 Task: Create a due date automation trigger when advanced on, on the monday of the week before a card is due add fields without custom field "Resume" cleared at 11:00 AM.
Action: Mouse moved to (803, 248)
Screenshot: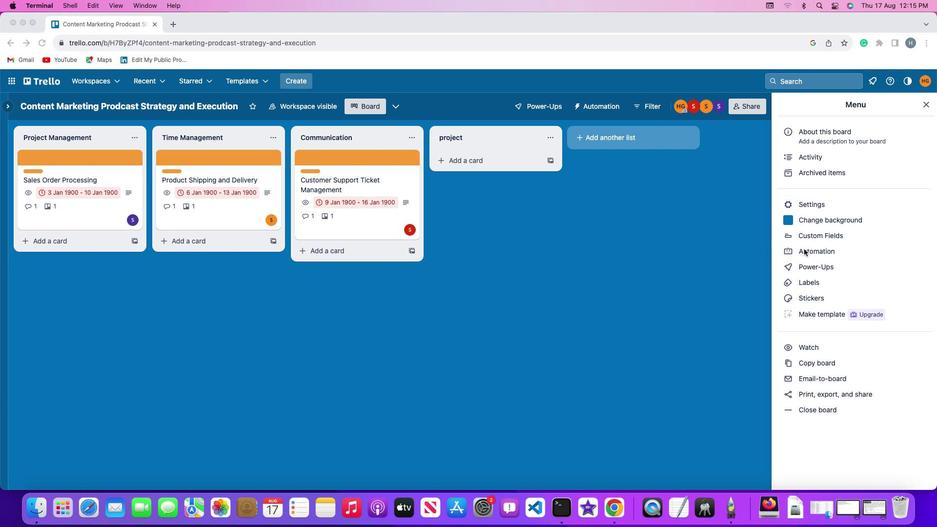 
Action: Mouse pressed left at (803, 248)
Screenshot: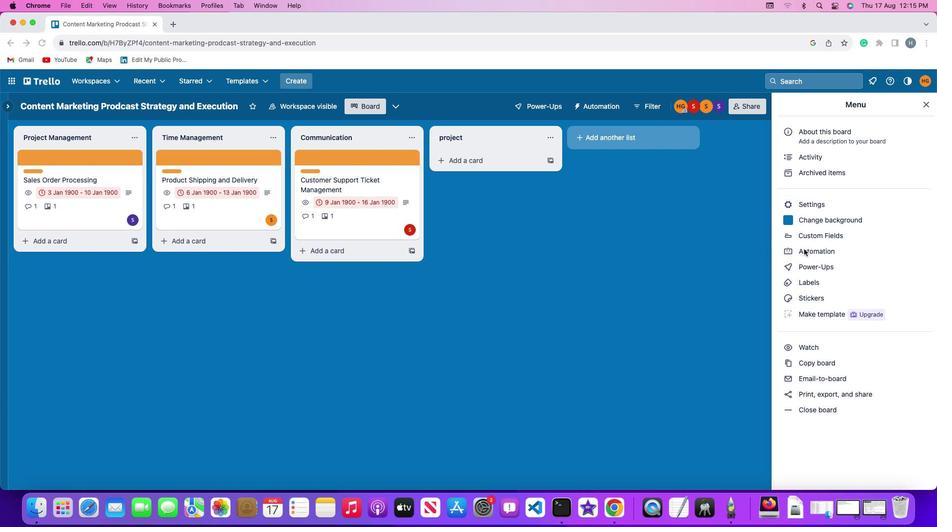 
Action: Mouse pressed left at (803, 248)
Screenshot: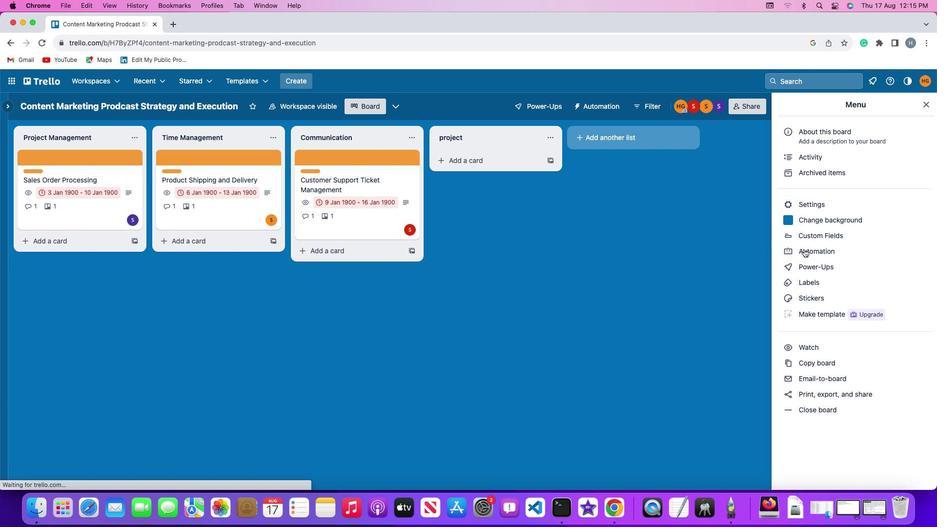 
Action: Mouse moved to (55, 228)
Screenshot: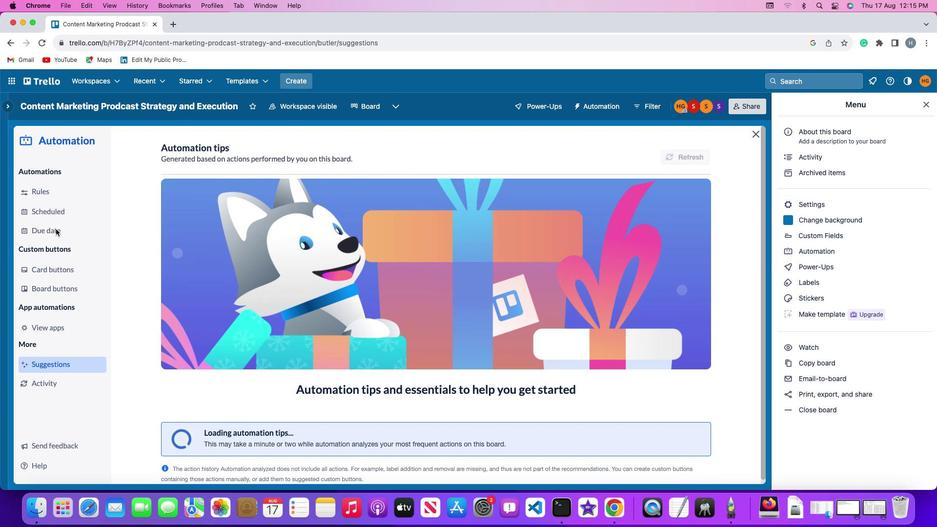 
Action: Mouse pressed left at (55, 228)
Screenshot: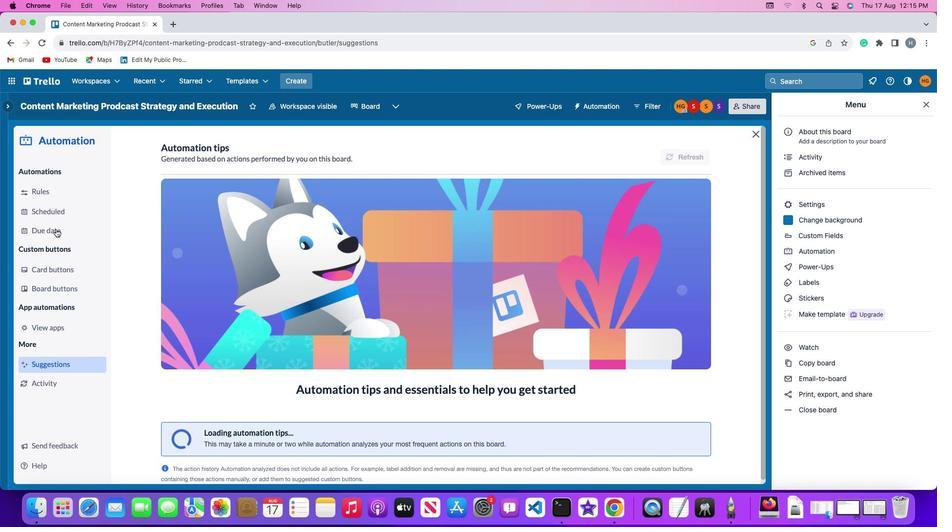 
Action: Mouse moved to (660, 145)
Screenshot: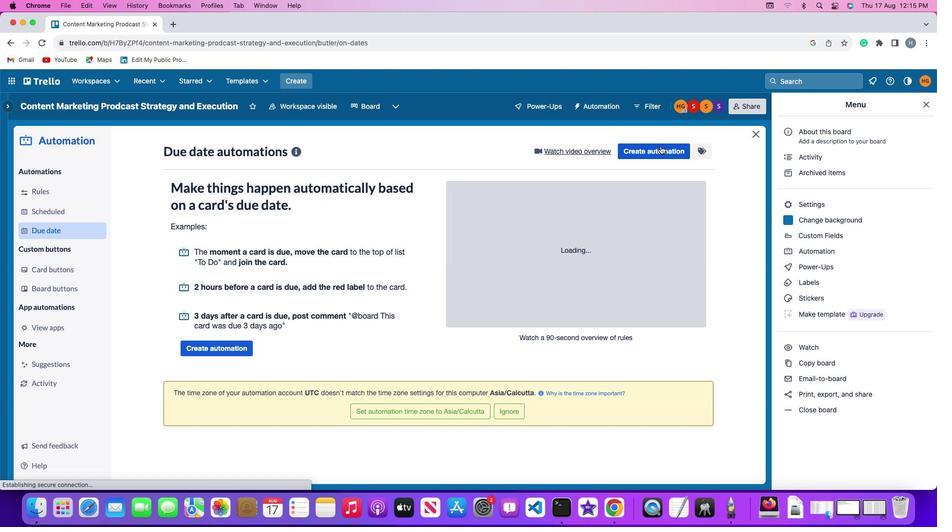 
Action: Mouse pressed left at (660, 145)
Screenshot: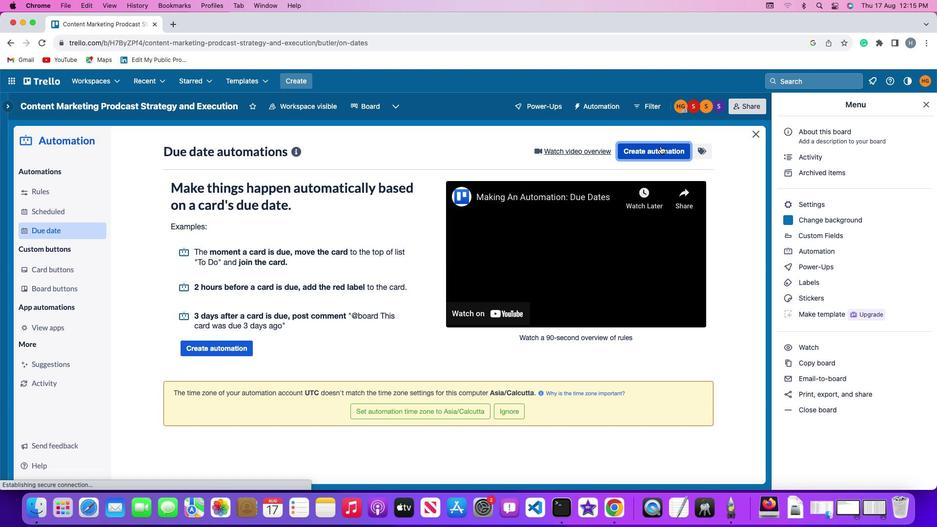 
Action: Mouse moved to (184, 244)
Screenshot: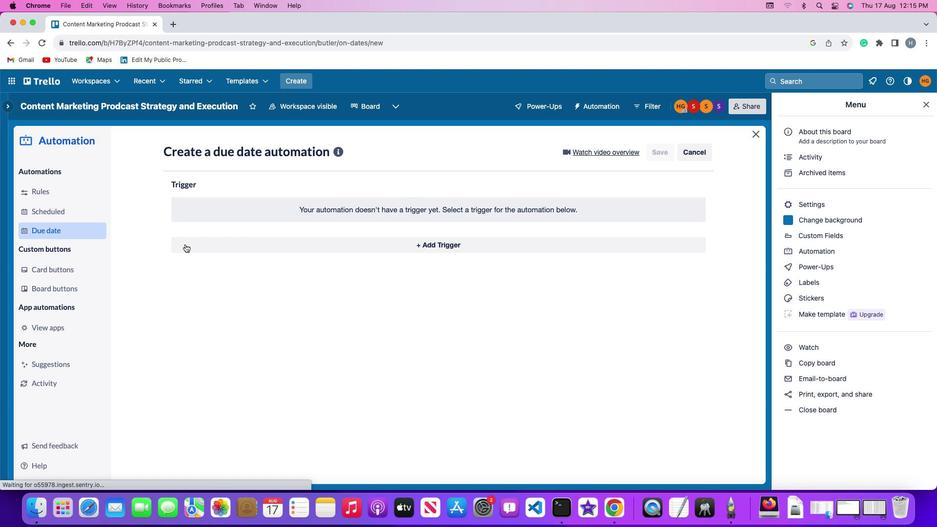 
Action: Mouse pressed left at (184, 244)
Screenshot: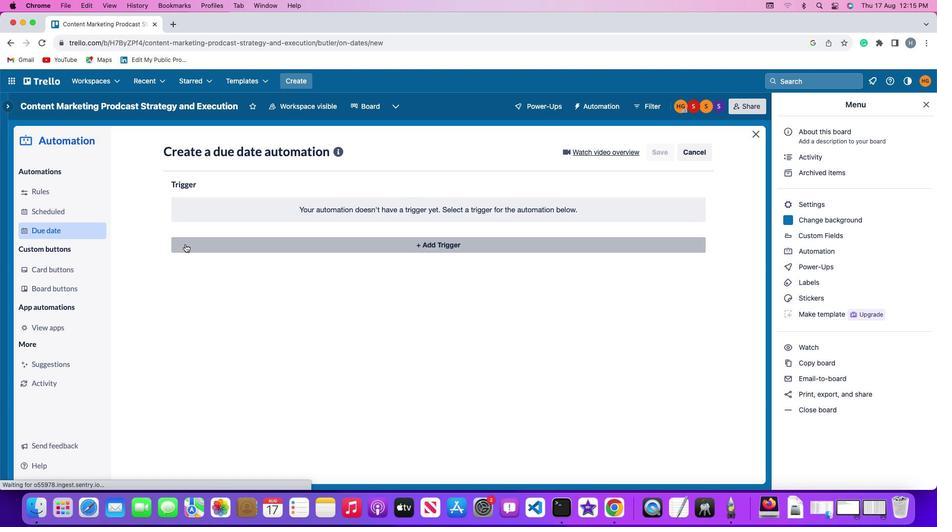 
Action: Mouse moved to (214, 422)
Screenshot: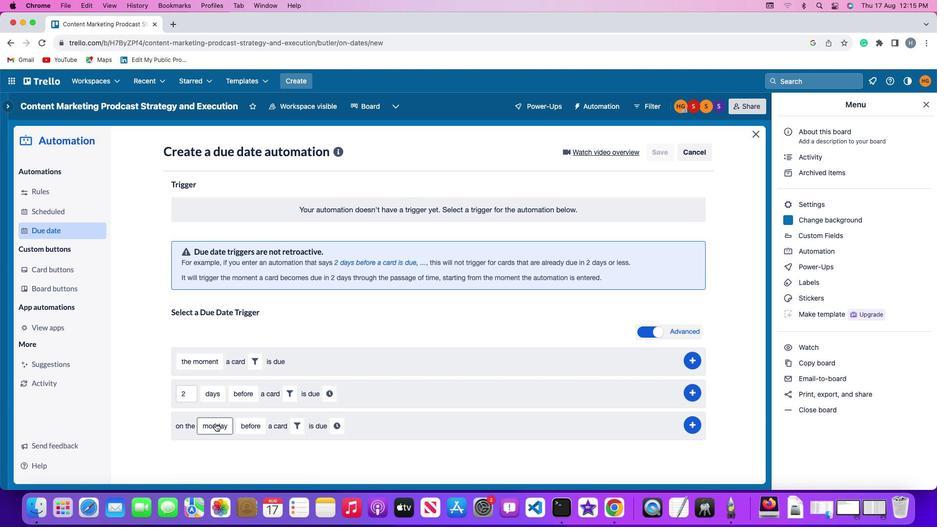 
Action: Mouse pressed left at (214, 422)
Screenshot: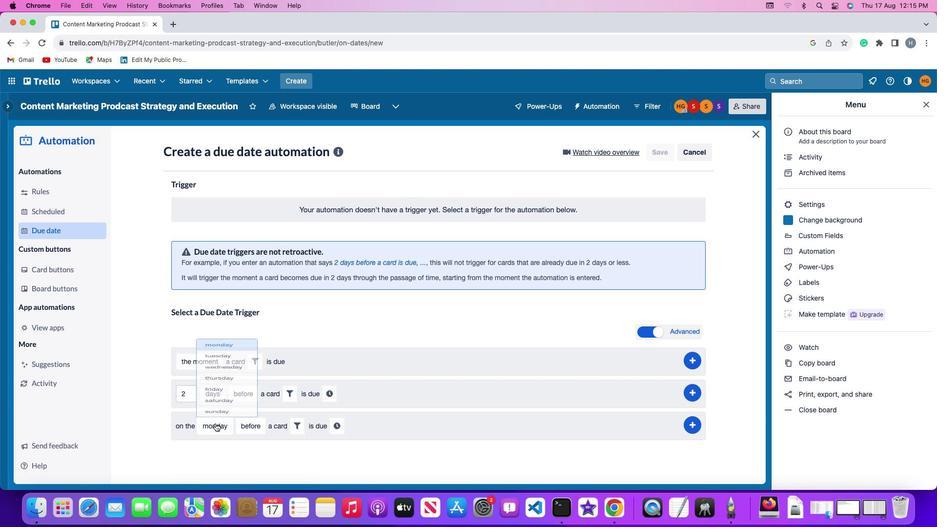 
Action: Mouse moved to (227, 290)
Screenshot: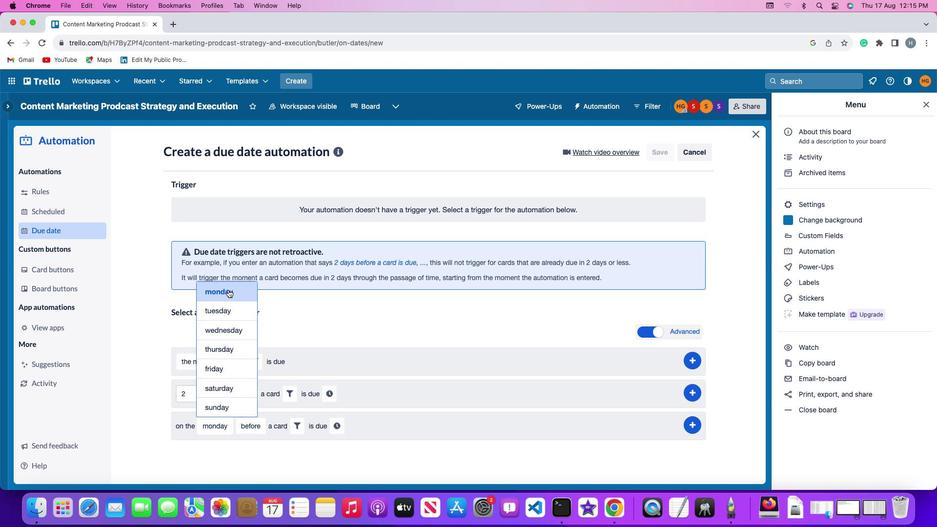 
Action: Mouse pressed left at (227, 290)
Screenshot: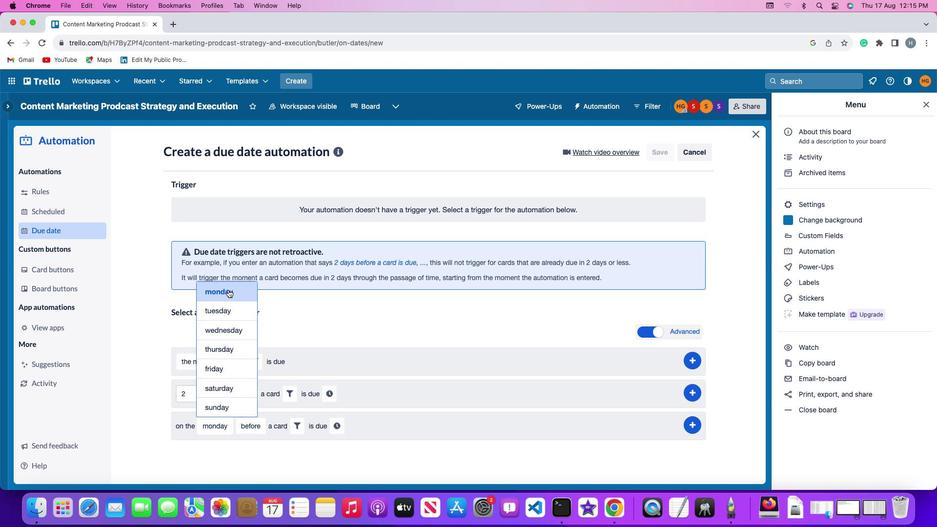 
Action: Mouse moved to (246, 429)
Screenshot: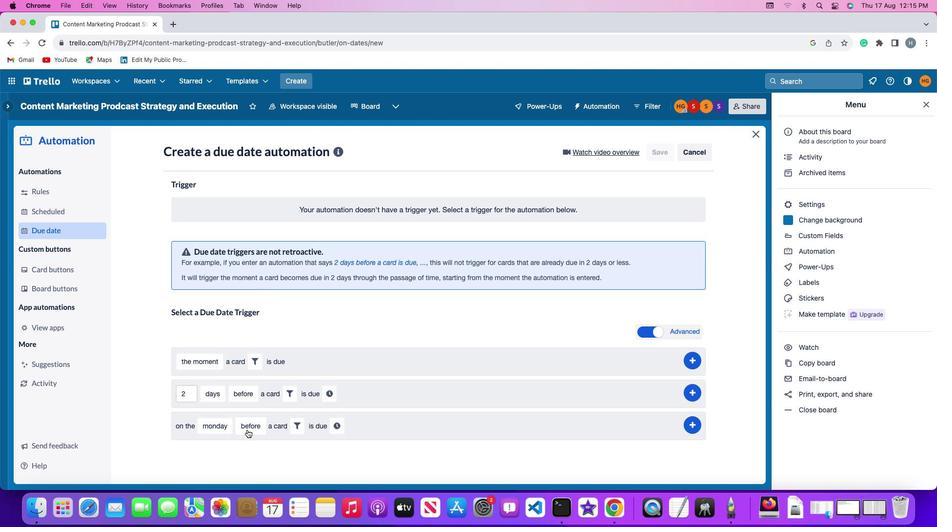 
Action: Mouse pressed left at (246, 429)
Screenshot: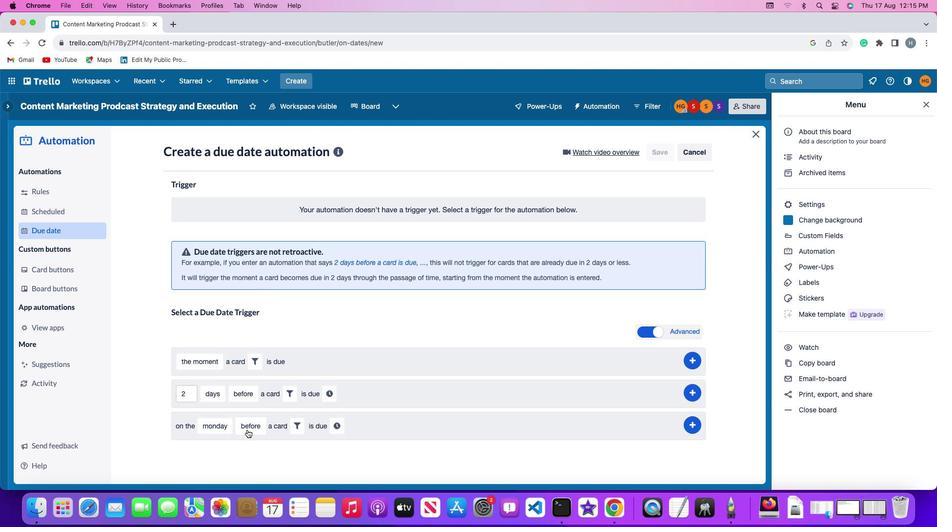 
Action: Mouse moved to (259, 404)
Screenshot: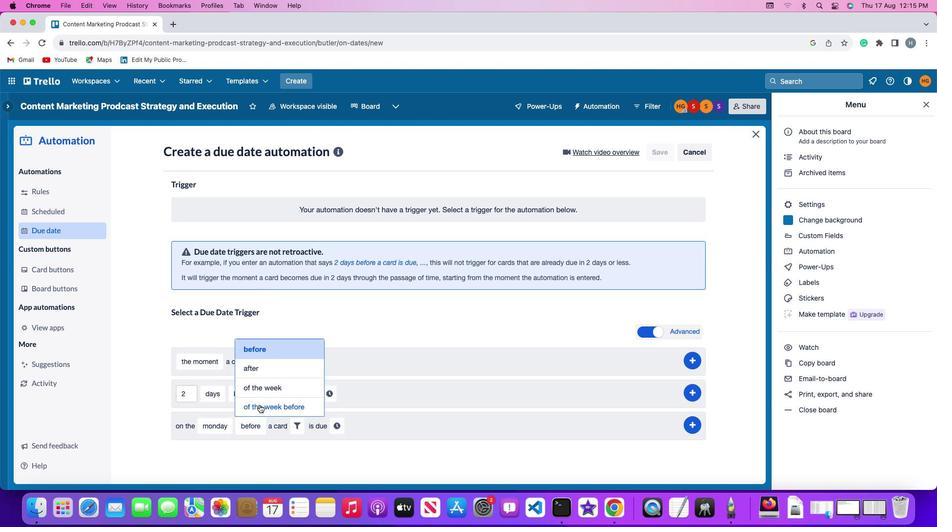 
Action: Mouse pressed left at (259, 404)
Screenshot: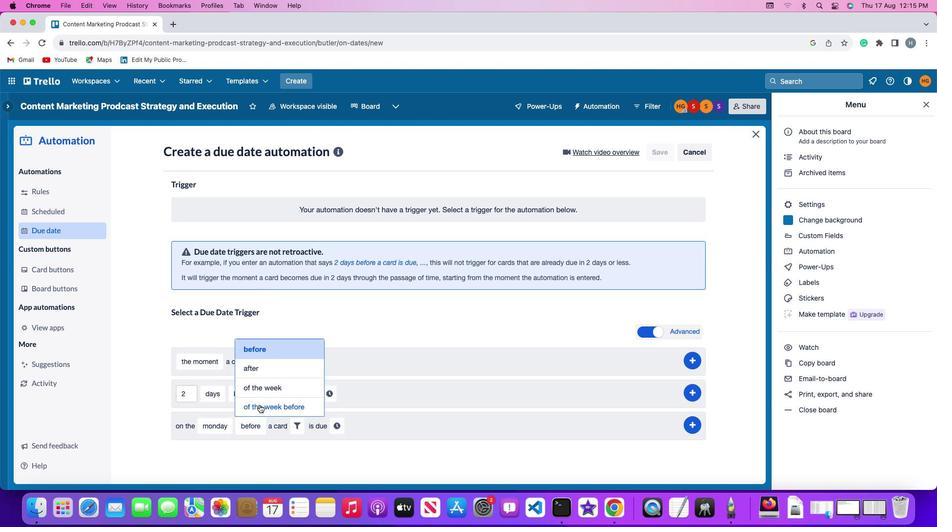 
Action: Mouse moved to (329, 424)
Screenshot: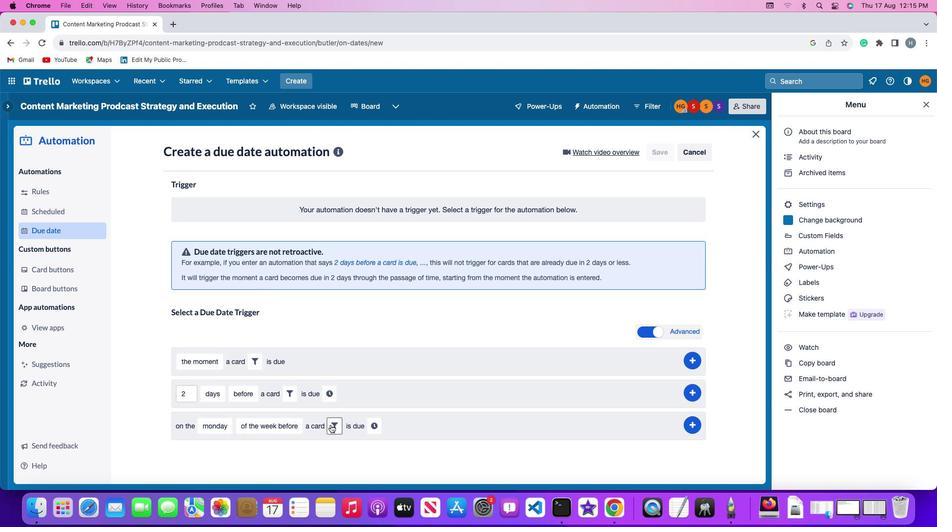 
Action: Mouse pressed left at (329, 424)
Screenshot: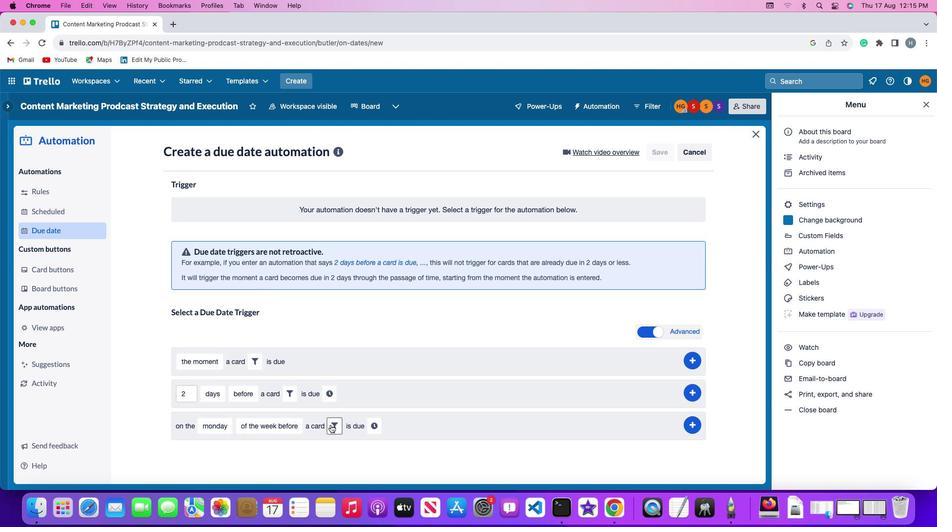 
Action: Mouse moved to (494, 451)
Screenshot: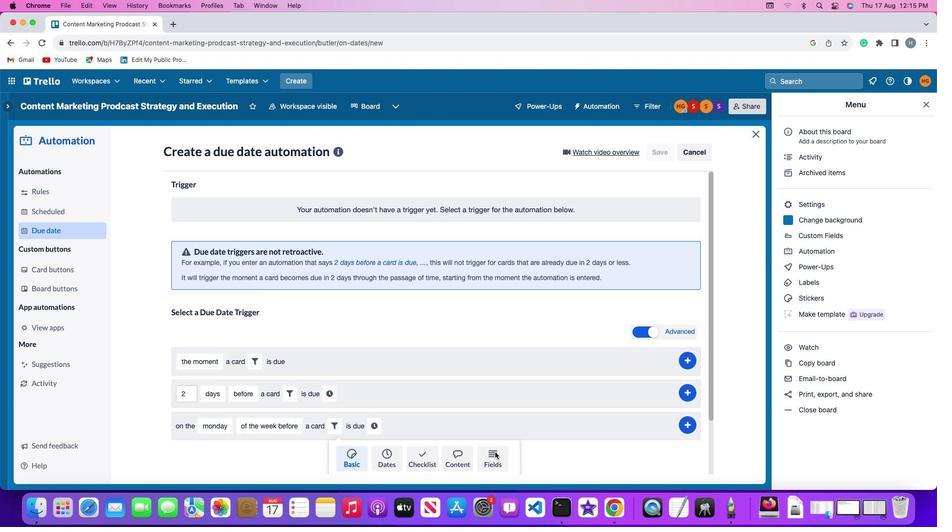 
Action: Mouse pressed left at (494, 451)
Screenshot: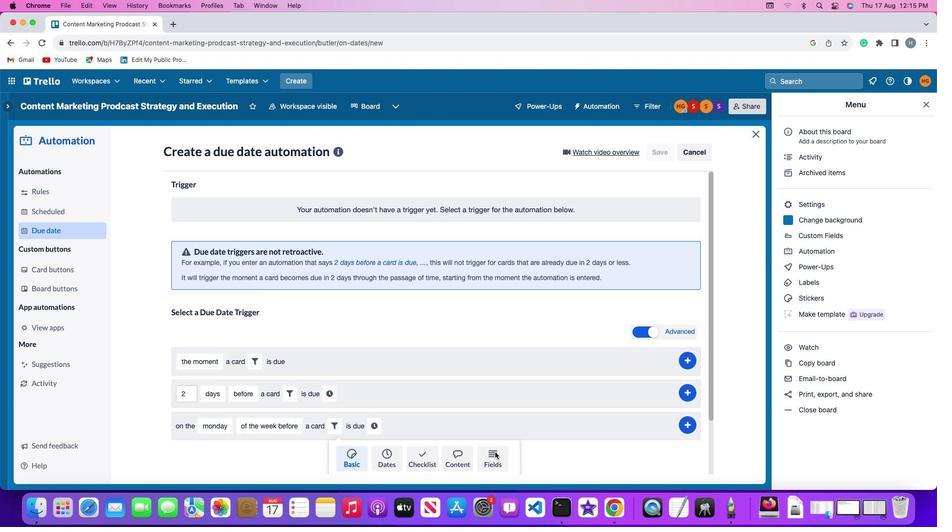 
Action: Mouse moved to (275, 443)
Screenshot: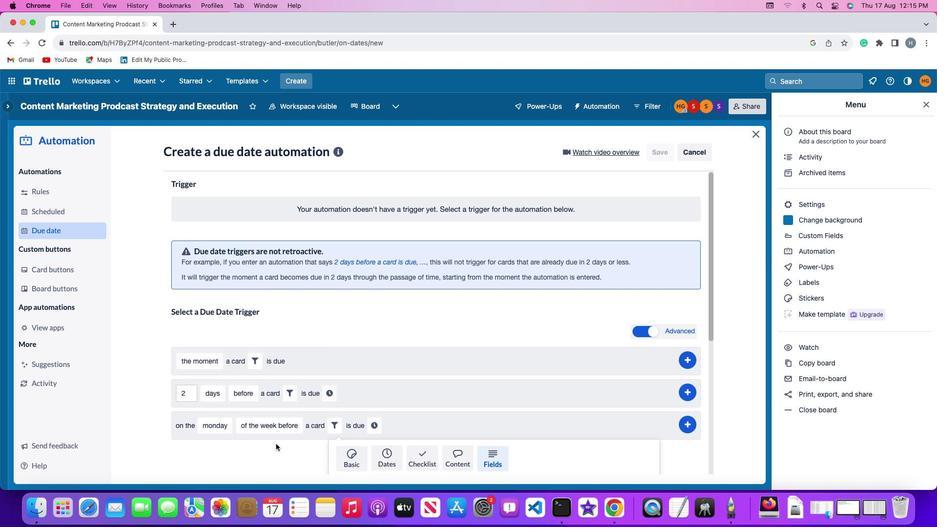
Action: Mouse scrolled (275, 443) with delta (0, 0)
Screenshot: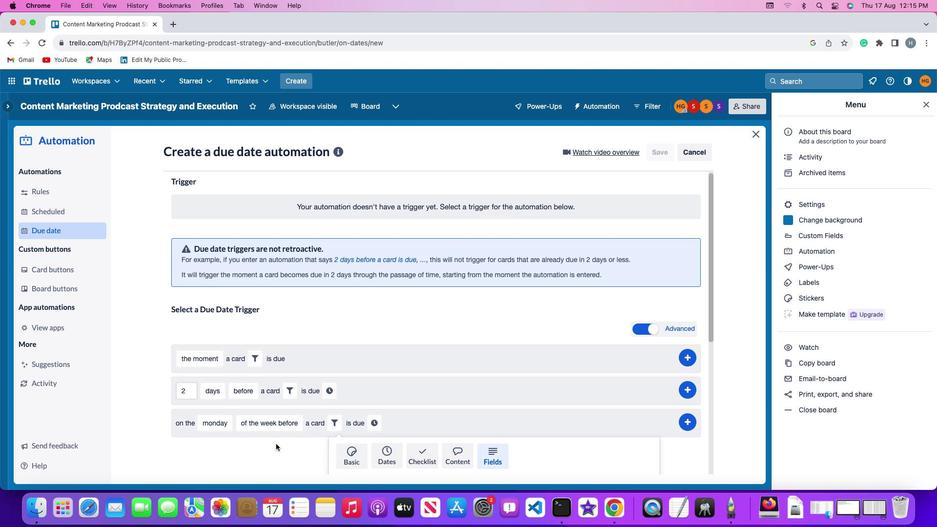 
Action: Mouse scrolled (275, 443) with delta (0, 0)
Screenshot: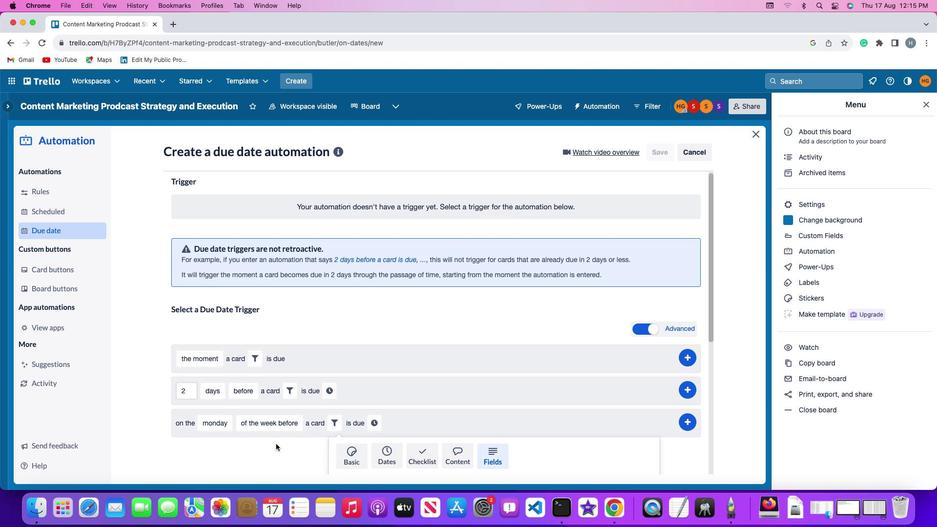 
Action: Mouse scrolled (275, 443) with delta (0, 0)
Screenshot: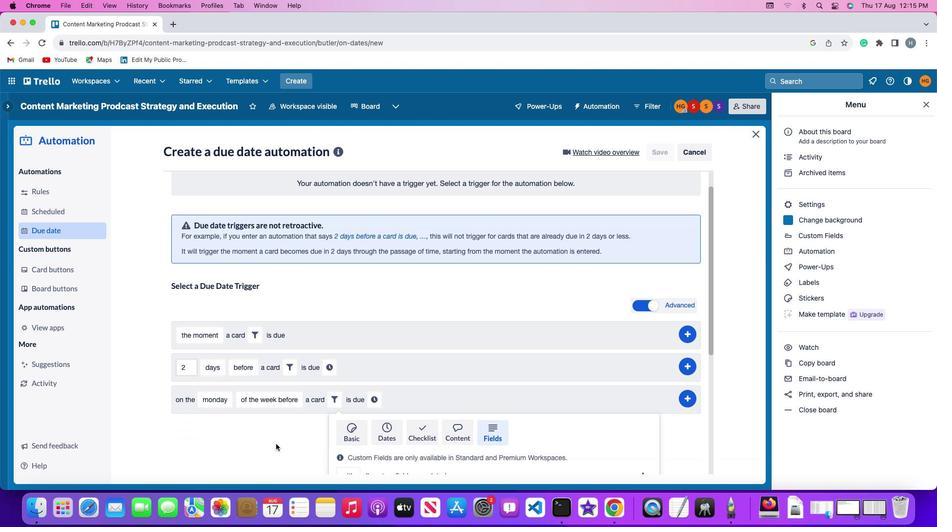 
Action: Mouse scrolled (275, 443) with delta (0, 0)
Screenshot: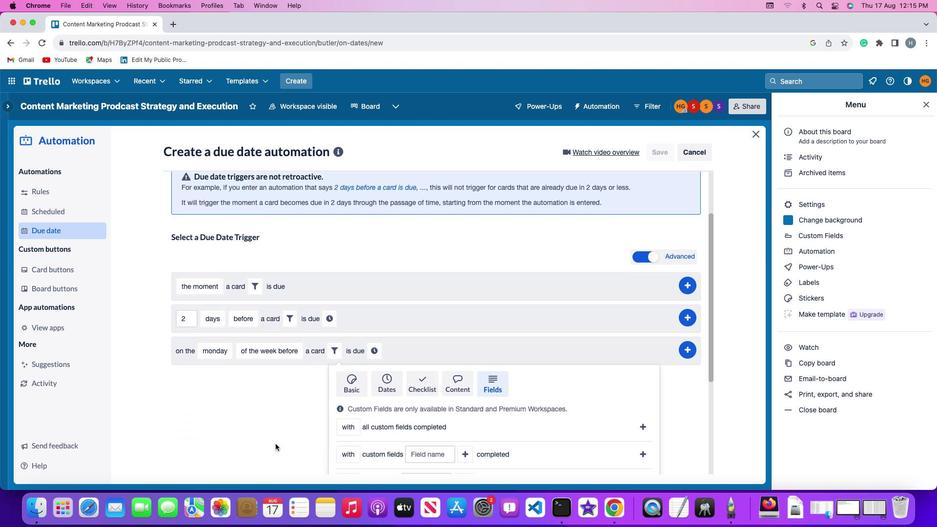 
Action: Mouse scrolled (275, 443) with delta (0, 0)
Screenshot: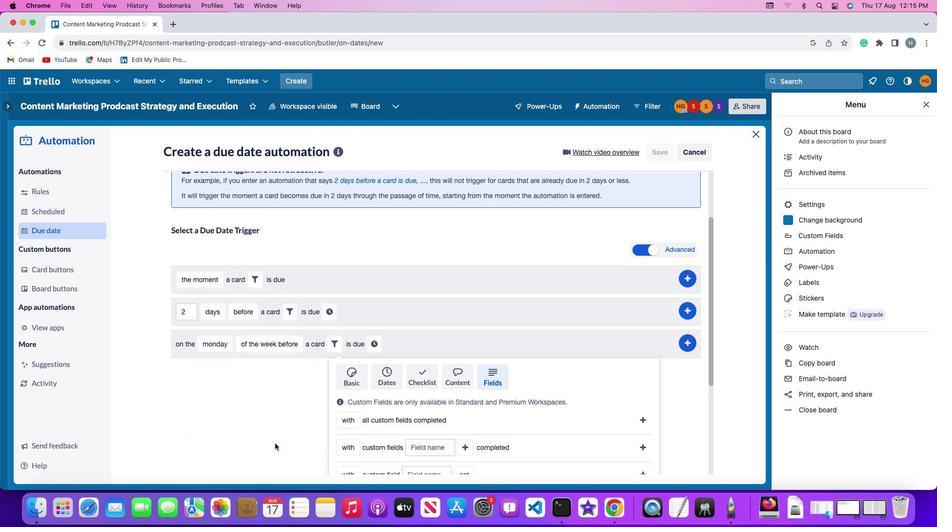 
Action: Mouse moved to (275, 443)
Screenshot: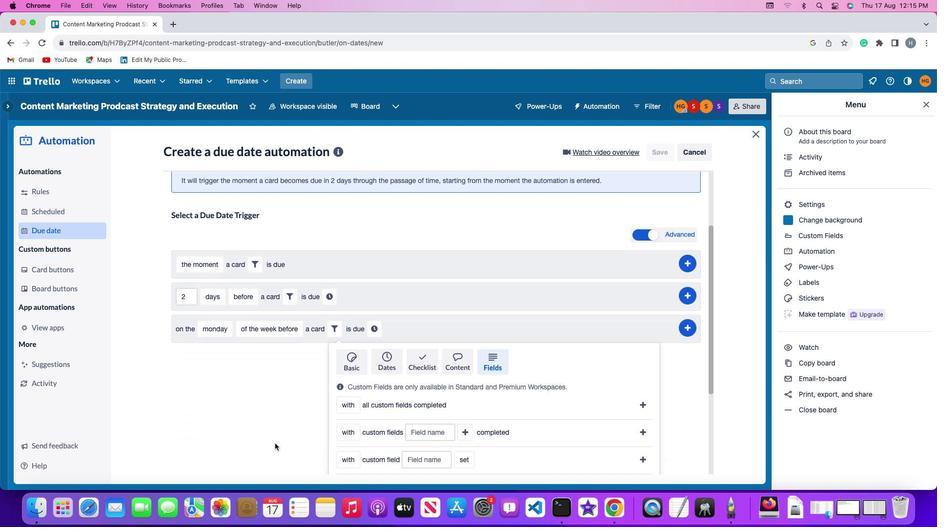 
Action: Mouse scrolled (275, 443) with delta (0, 0)
Screenshot: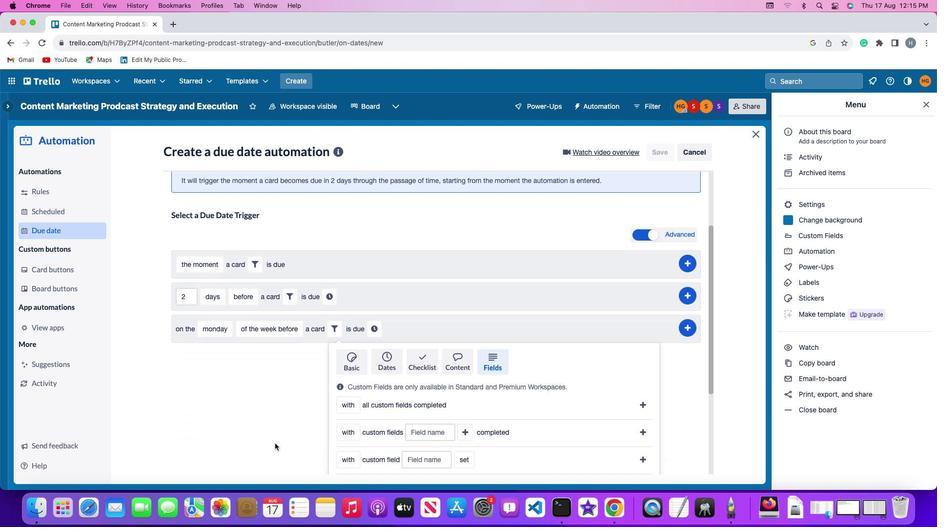 
Action: Mouse moved to (261, 415)
Screenshot: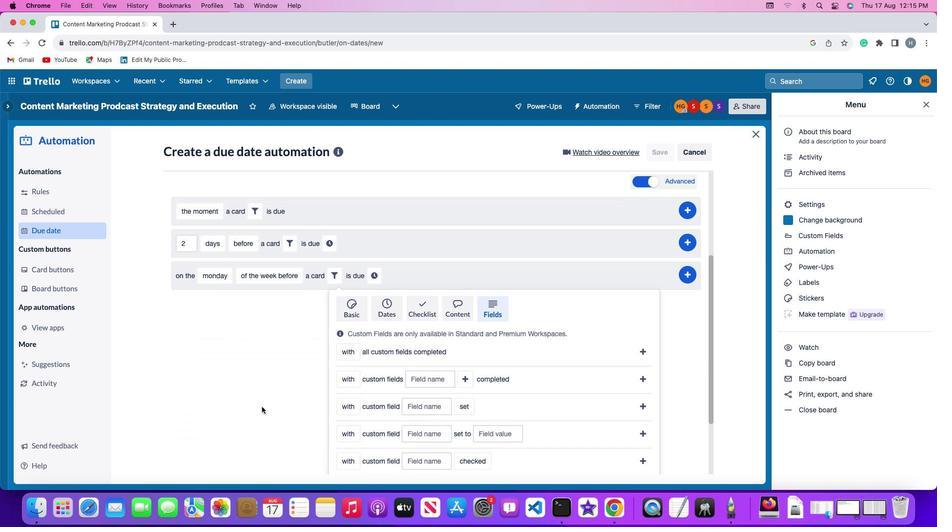 
Action: Mouse scrolled (261, 415) with delta (0, 0)
Screenshot: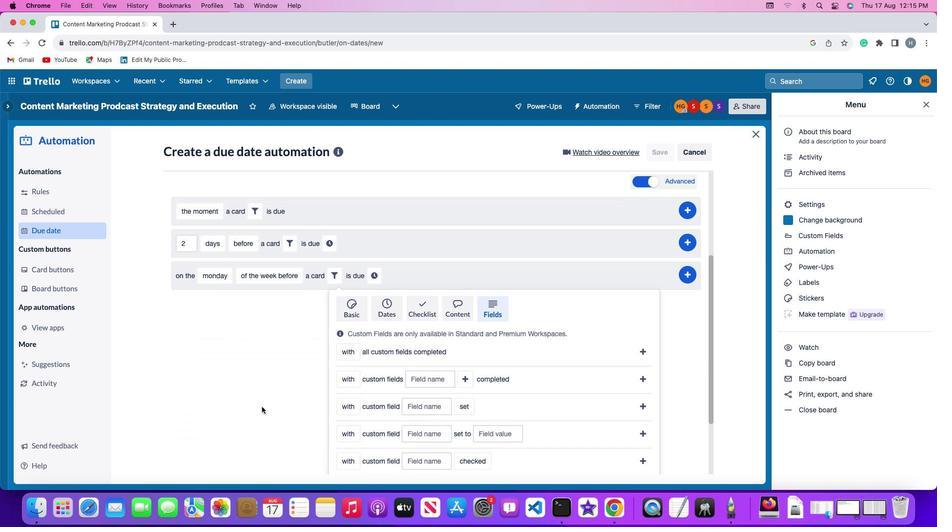 
Action: Mouse moved to (344, 406)
Screenshot: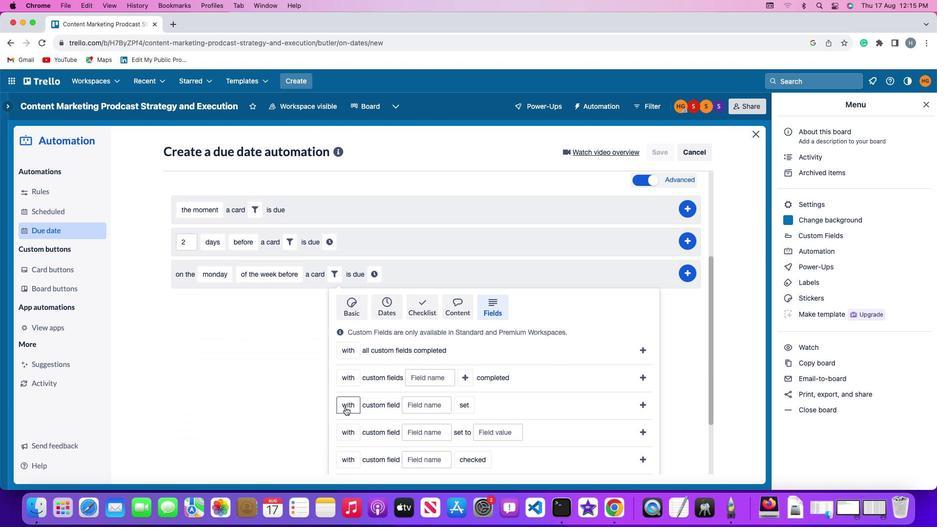 
Action: Mouse pressed left at (344, 406)
Screenshot: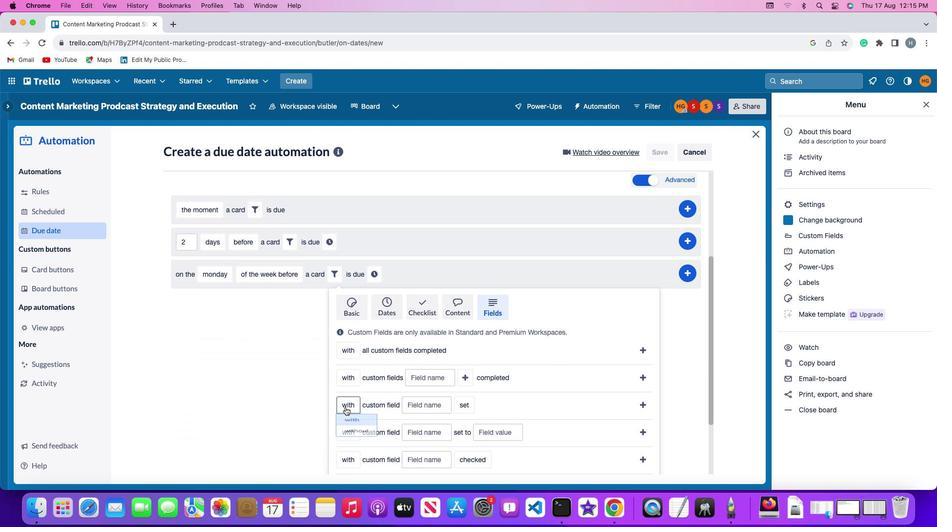 
Action: Mouse moved to (347, 438)
Screenshot: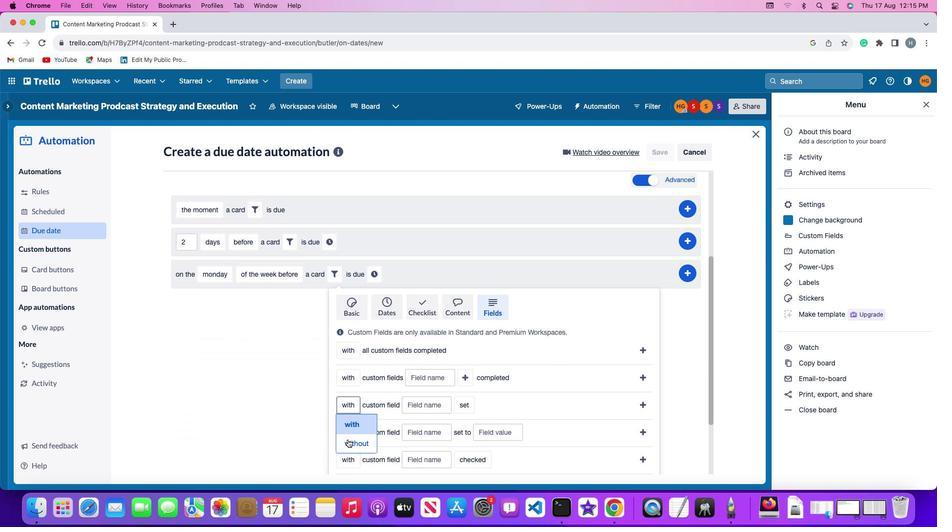 
Action: Mouse pressed left at (347, 438)
Screenshot: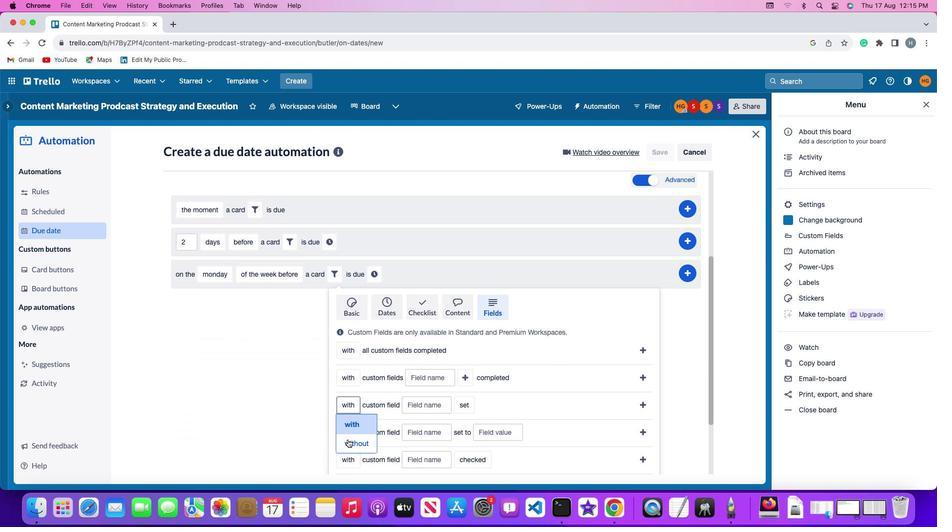 
Action: Mouse moved to (424, 404)
Screenshot: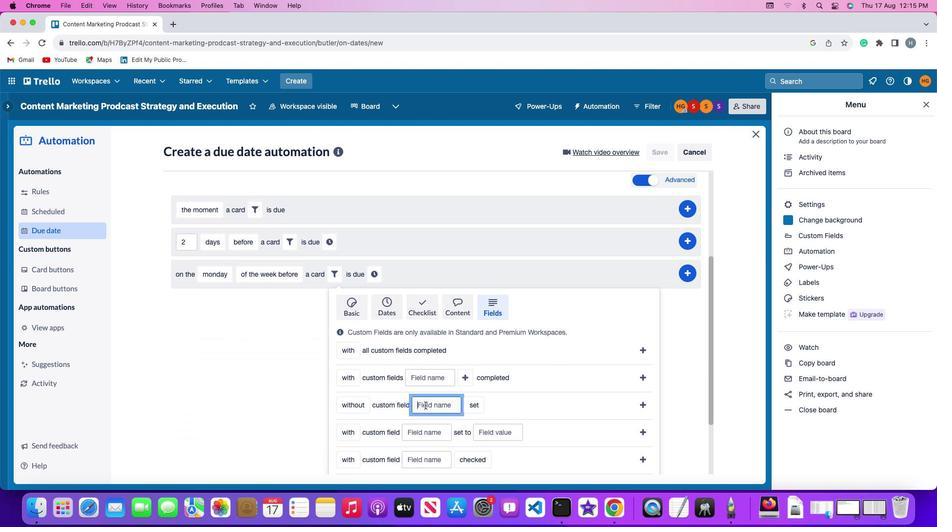 
Action: Mouse pressed left at (424, 404)
Screenshot: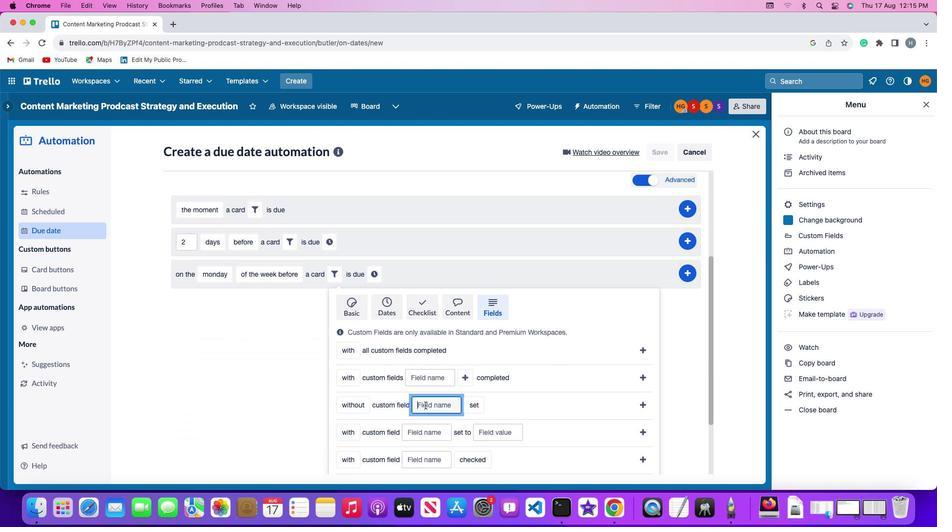 
Action: Mouse moved to (424, 404)
Screenshot: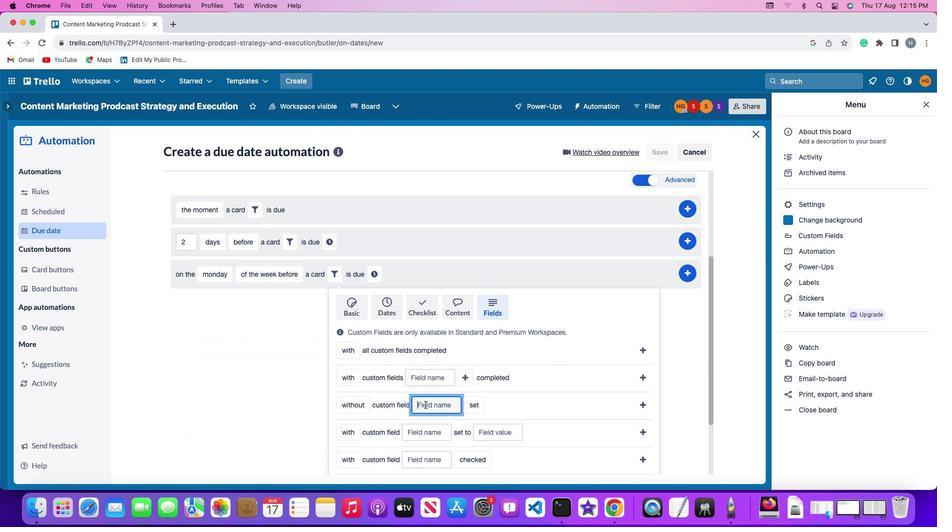 
Action: Key pressed Key.shift'R''e''s''u''m''e'
Screenshot: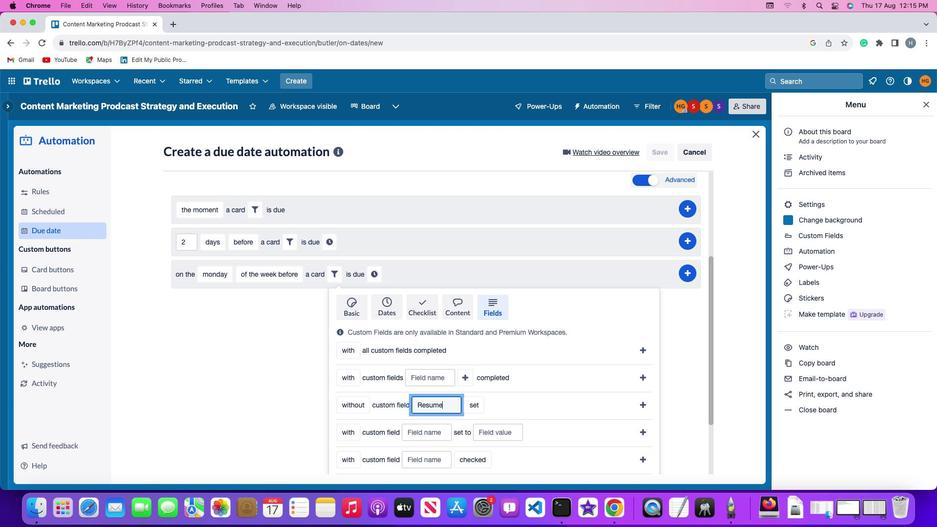 
Action: Mouse moved to (473, 405)
Screenshot: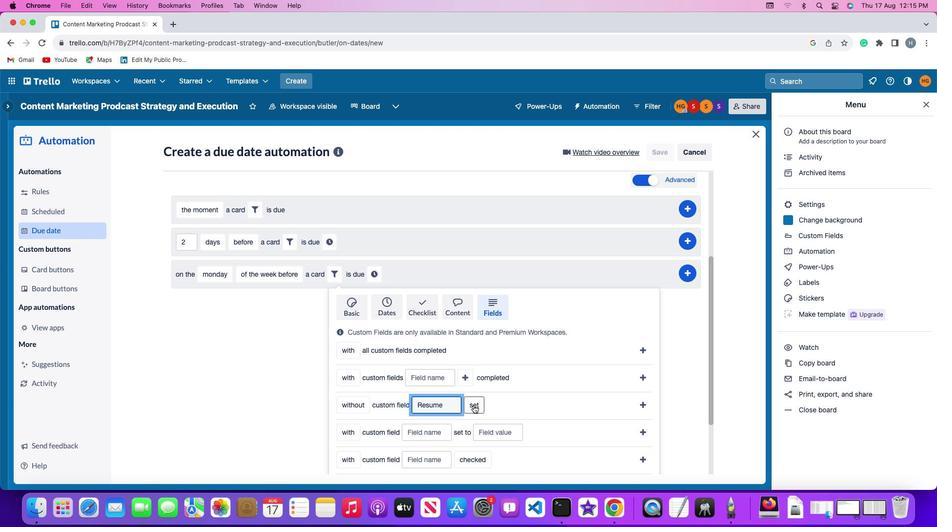 
Action: Mouse pressed left at (473, 405)
Screenshot: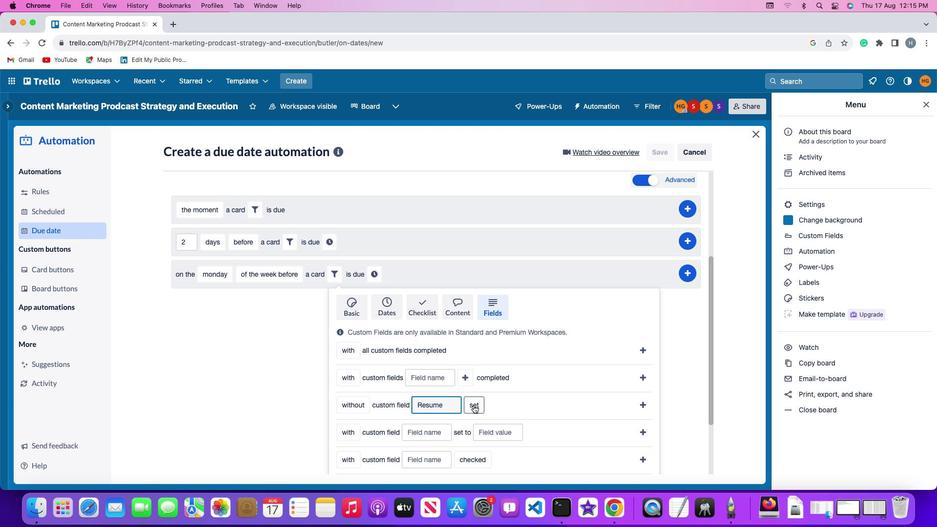 
Action: Mouse moved to (481, 437)
Screenshot: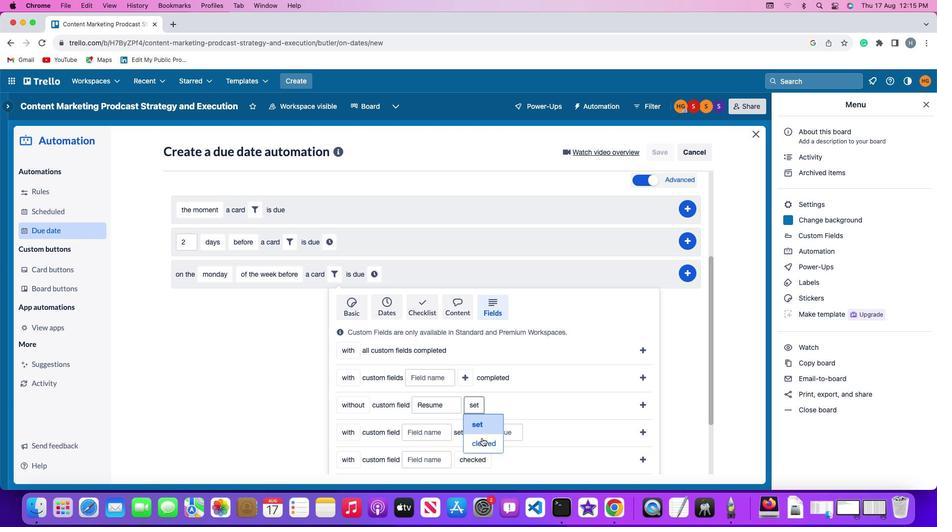 
Action: Mouse pressed left at (481, 437)
Screenshot: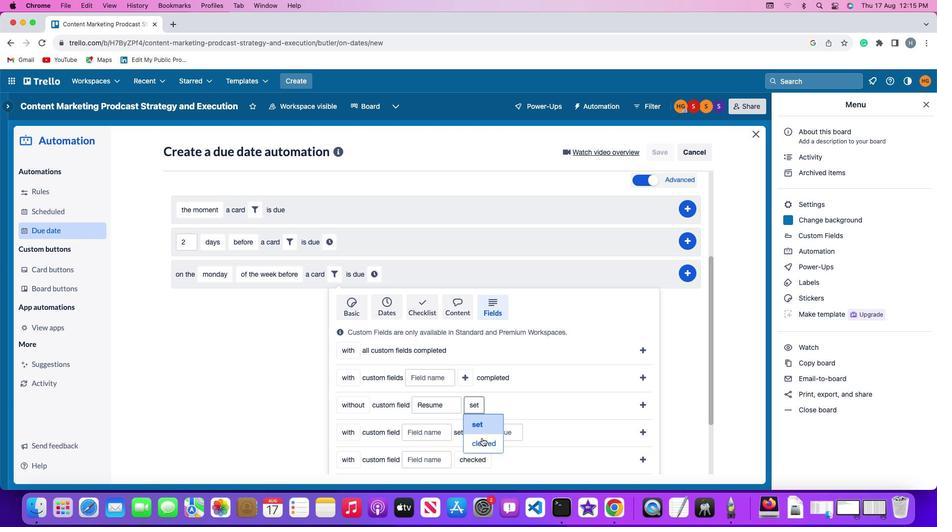 
Action: Mouse moved to (643, 402)
Screenshot: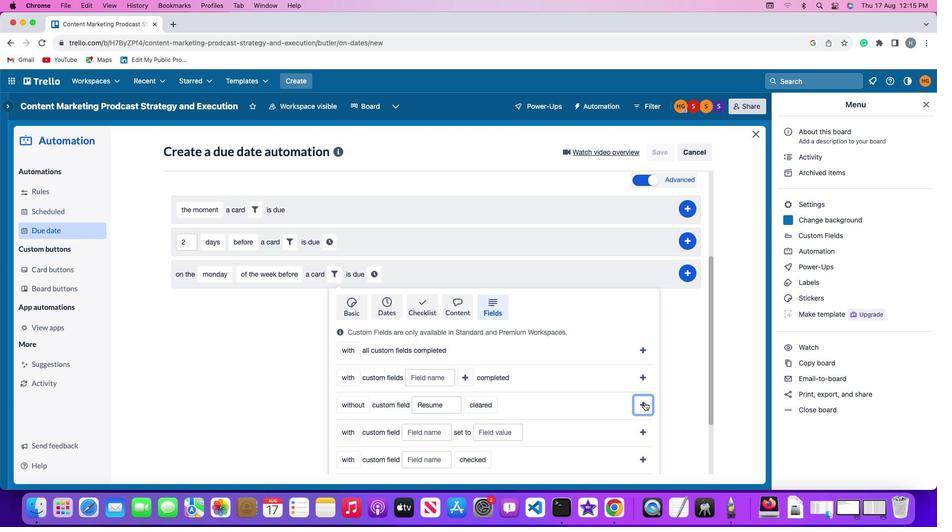 
Action: Mouse pressed left at (643, 402)
Screenshot: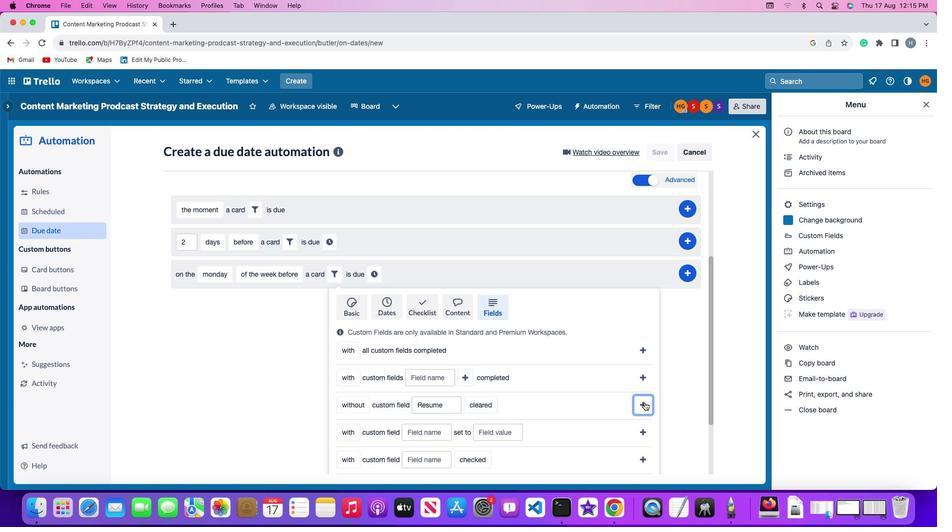 
Action: Mouse moved to (517, 421)
Screenshot: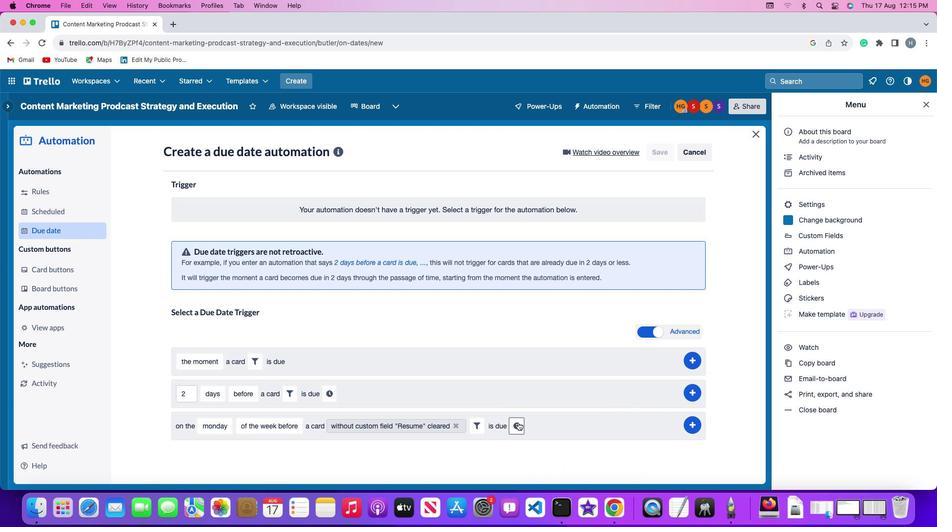 
Action: Mouse pressed left at (517, 421)
Screenshot: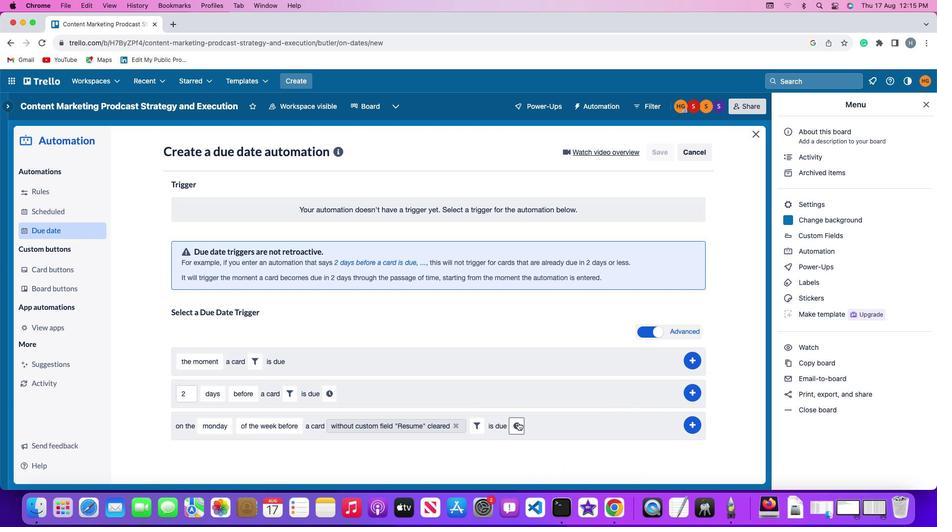 
Action: Mouse moved to (540, 429)
Screenshot: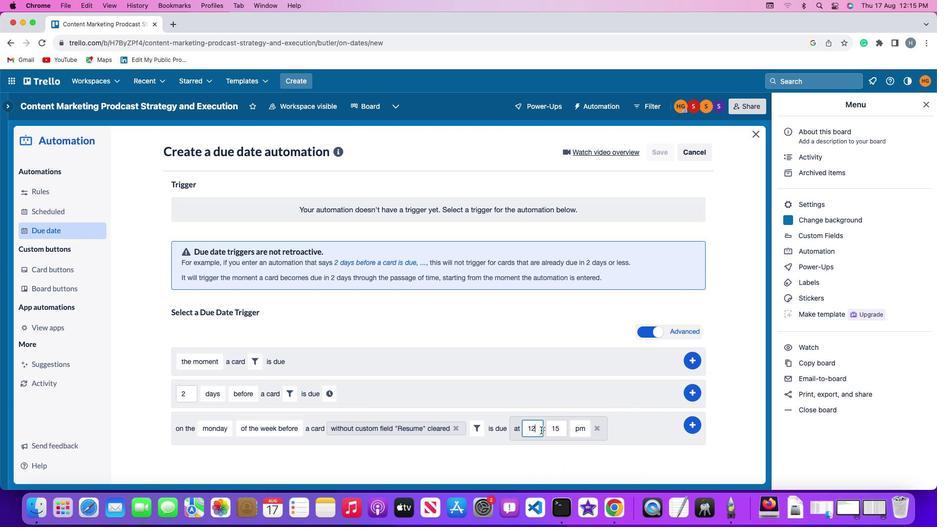 
Action: Mouse pressed left at (540, 429)
Screenshot: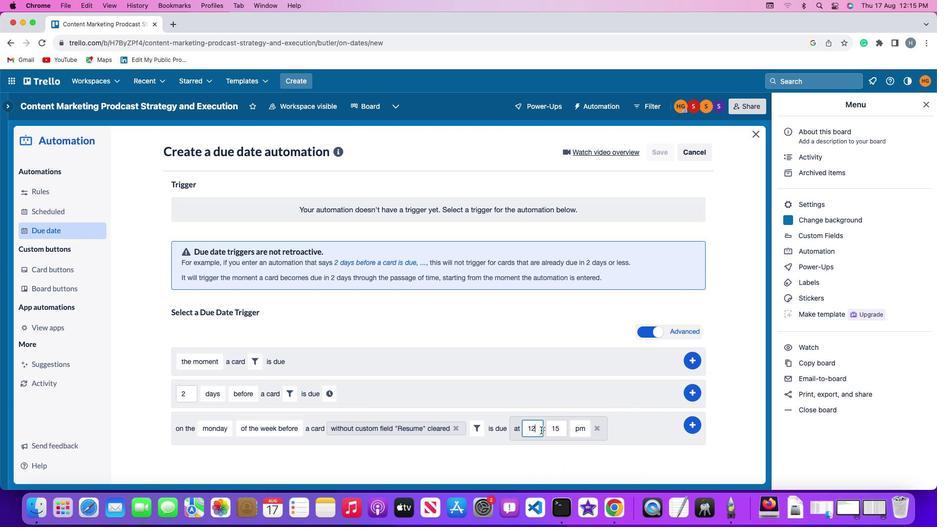 
Action: Key pressed Key.backspaceKey.backspace'1''1'
Screenshot: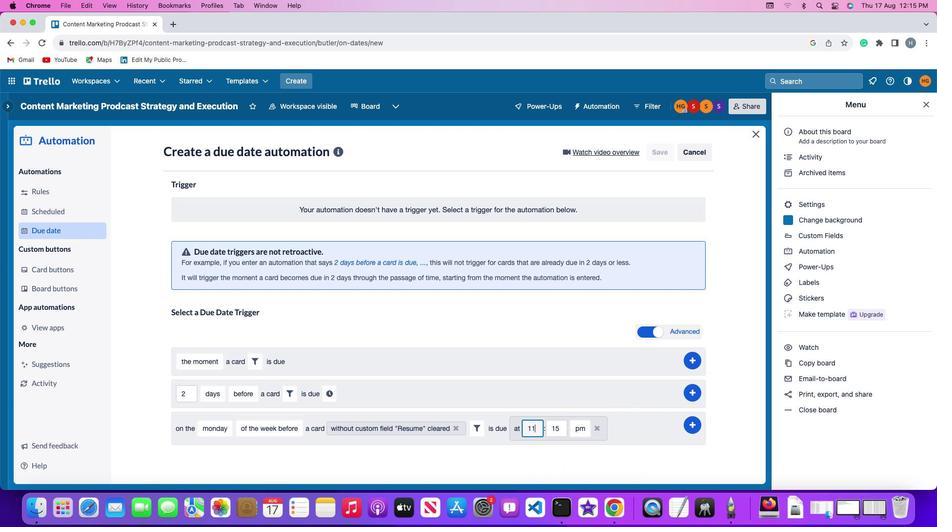 
Action: Mouse moved to (563, 430)
Screenshot: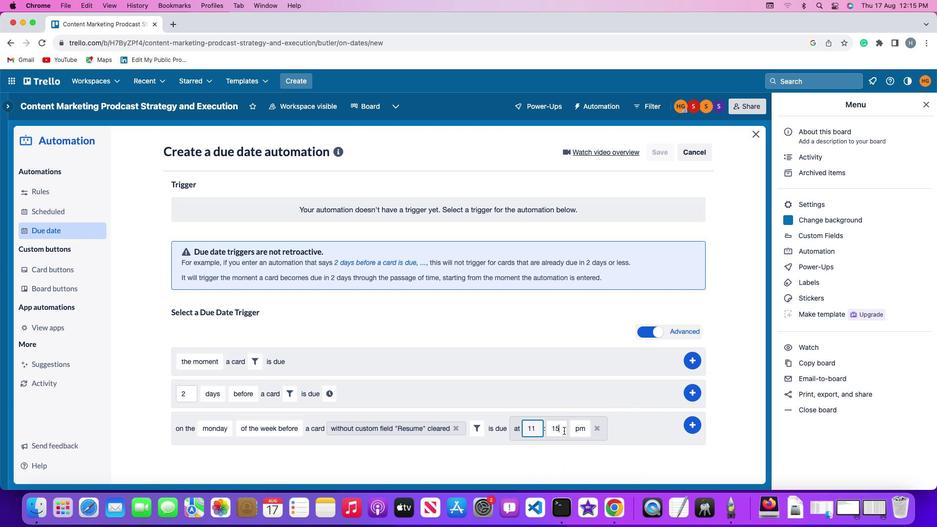 
Action: Mouse pressed left at (563, 430)
Screenshot: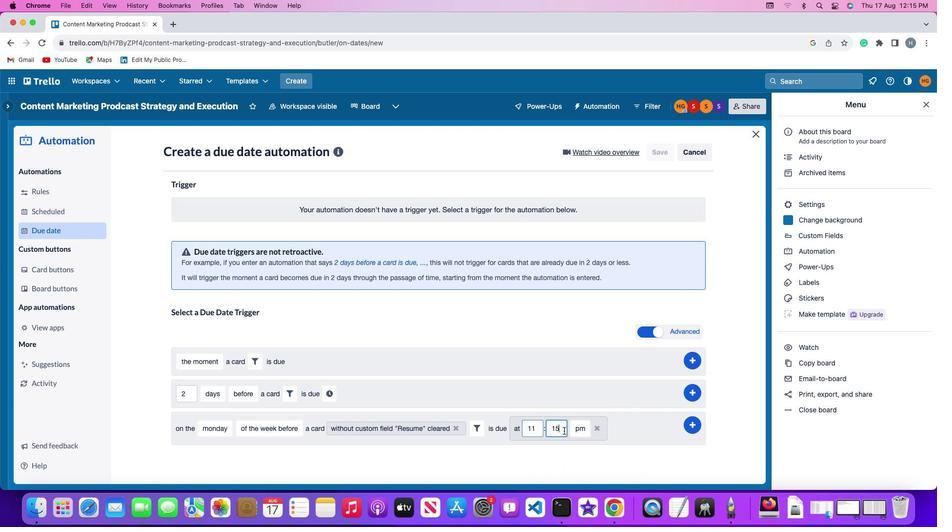 
Action: Mouse moved to (563, 429)
Screenshot: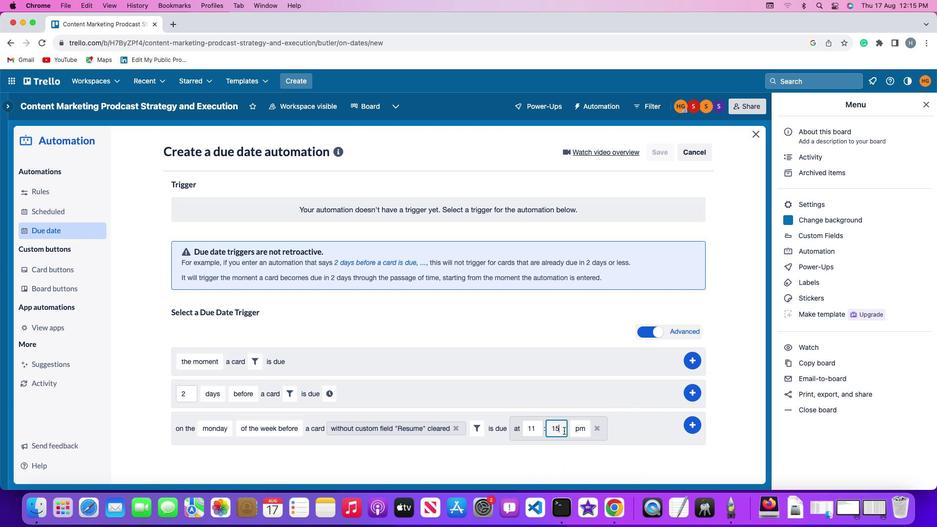 
Action: Key pressed Key.backspaceKey.backspace'0''0'
Screenshot: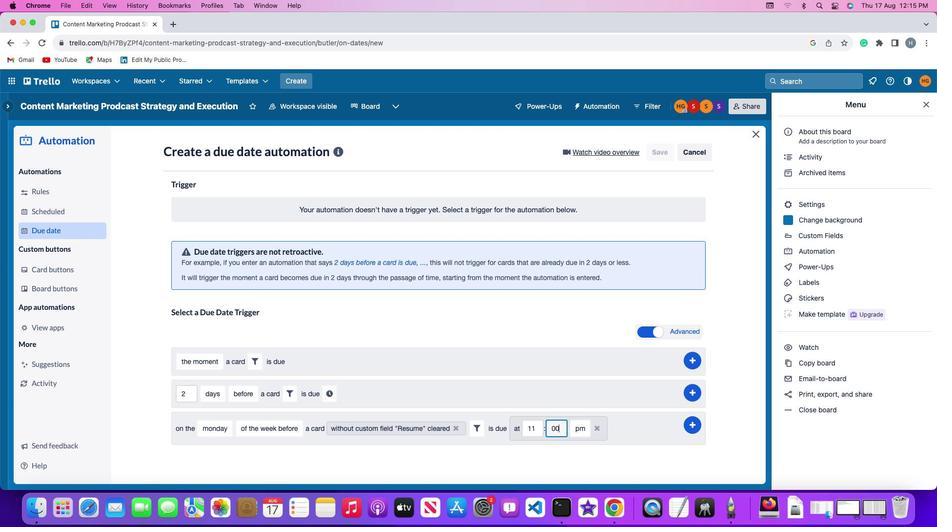 
Action: Mouse moved to (573, 429)
Screenshot: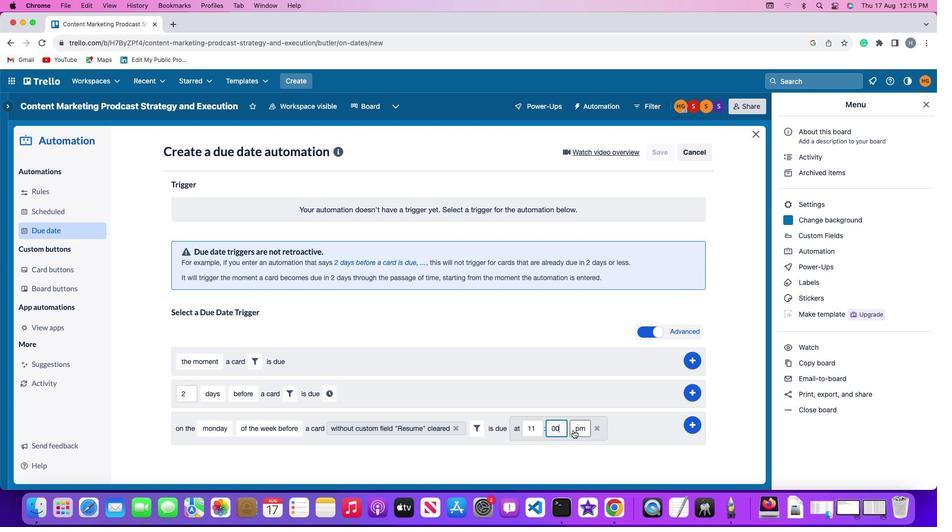 
Action: Mouse pressed left at (573, 429)
Screenshot: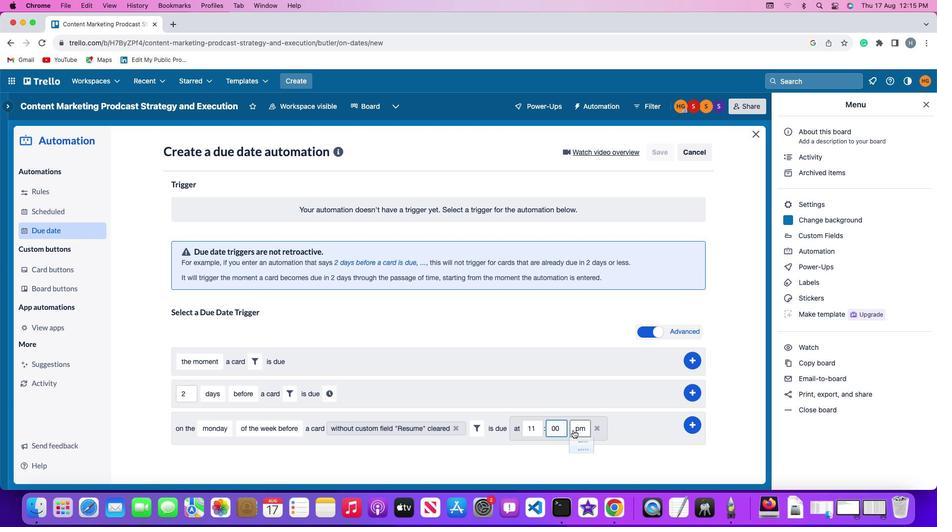 
Action: Mouse moved to (579, 445)
Screenshot: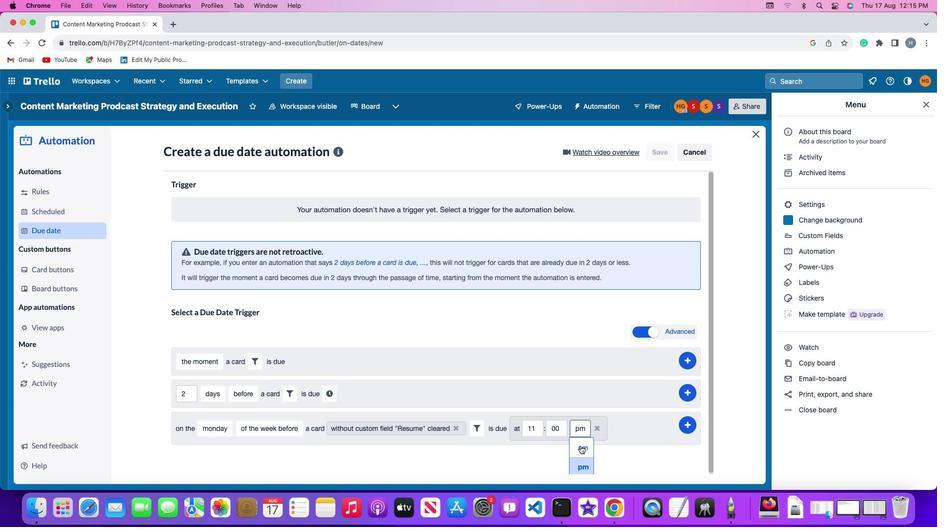 
Action: Mouse pressed left at (579, 445)
Screenshot: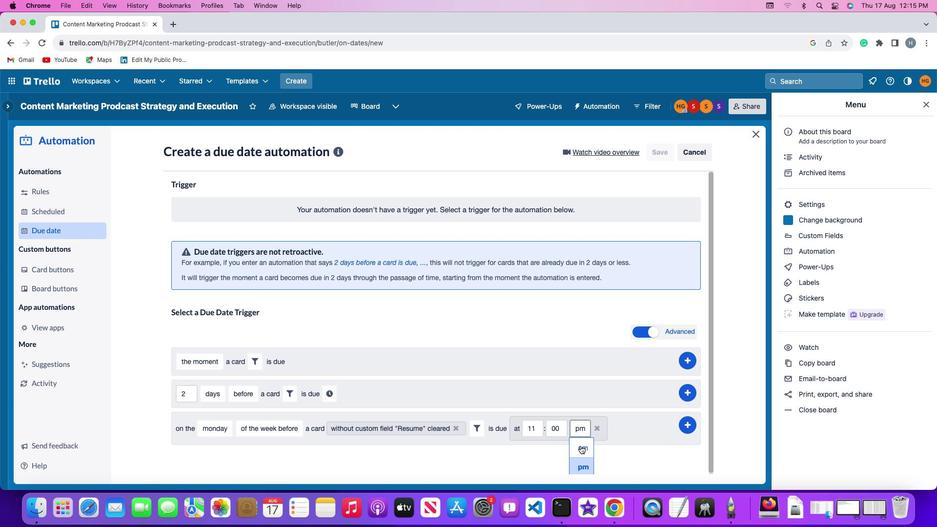 
Action: Mouse moved to (694, 421)
Screenshot: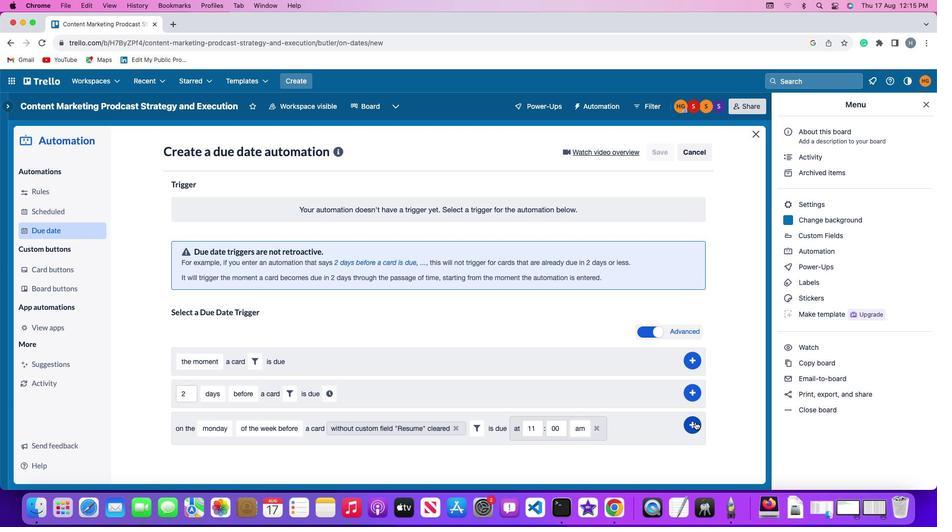 
Action: Mouse pressed left at (694, 421)
Screenshot: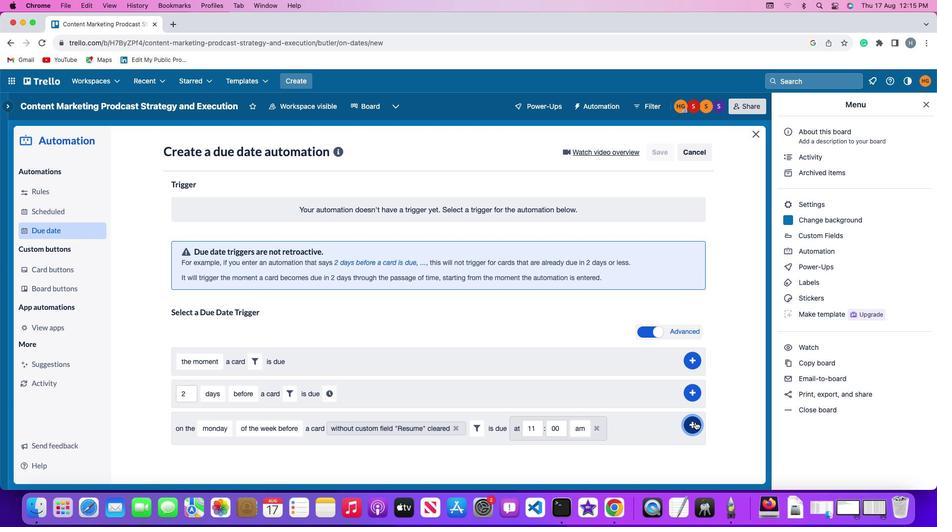 
Action: Mouse moved to (740, 357)
Screenshot: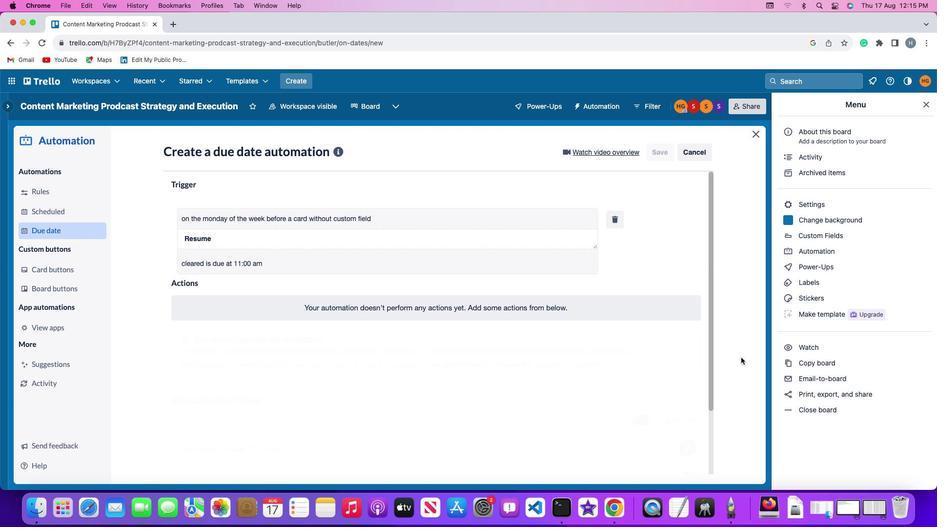 
